 Task: Check the average views per listing of large living room in the last 3 years.
Action: Mouse moved to (716, 95)
Screenshot: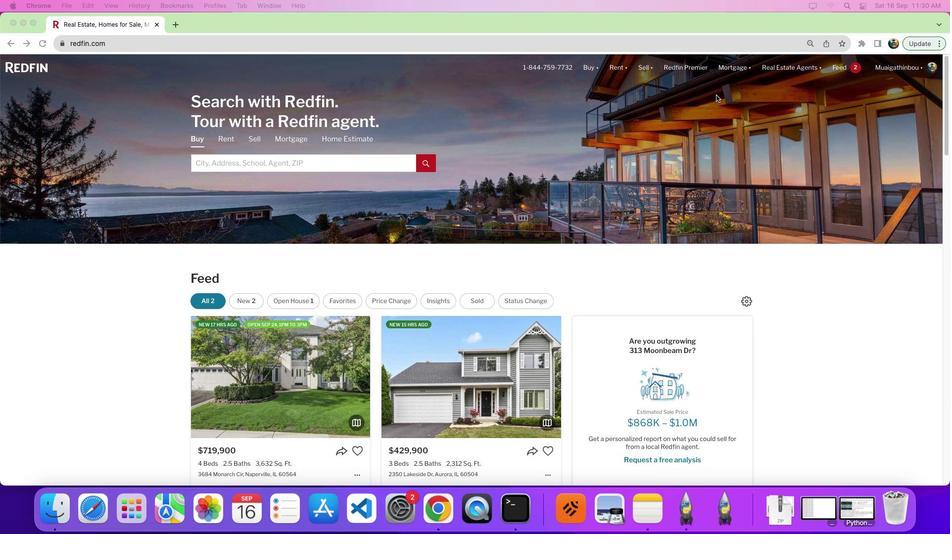
Action: Mouse pressed left at (716, 95)
Screenshot: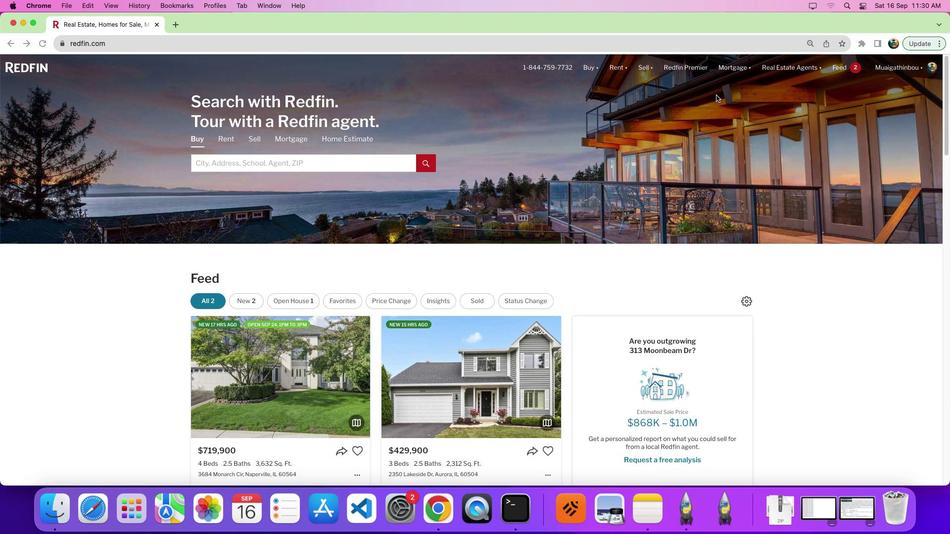 
Action: Mouse moved to (780, 173)
Screenshot: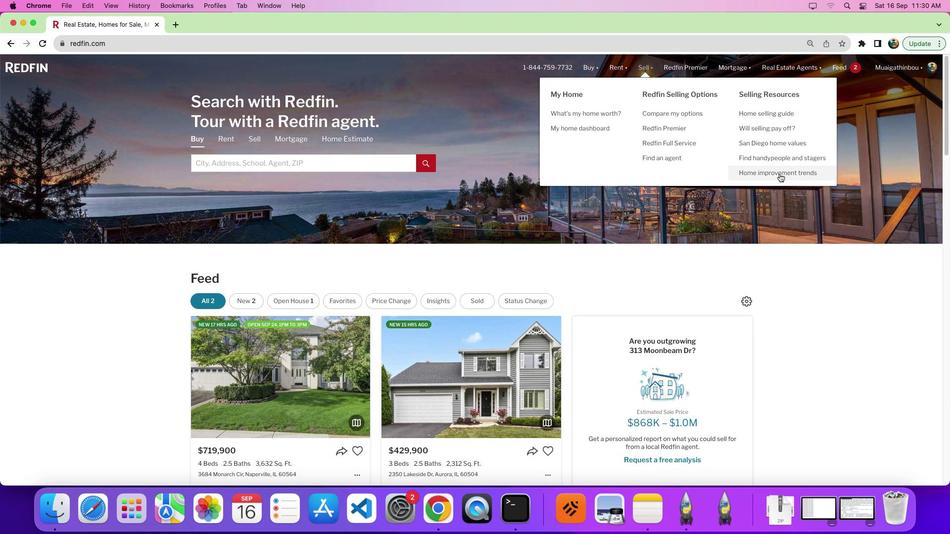 
Action: Mouse pressed left at (780, 173)
Screenshot: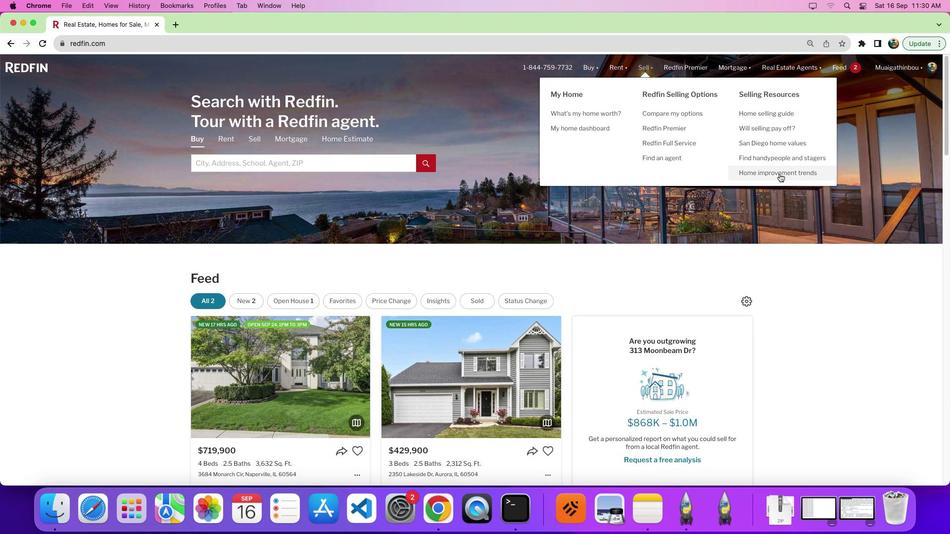 
Action: Mouse pressed left at (780, 173)
Screenshot: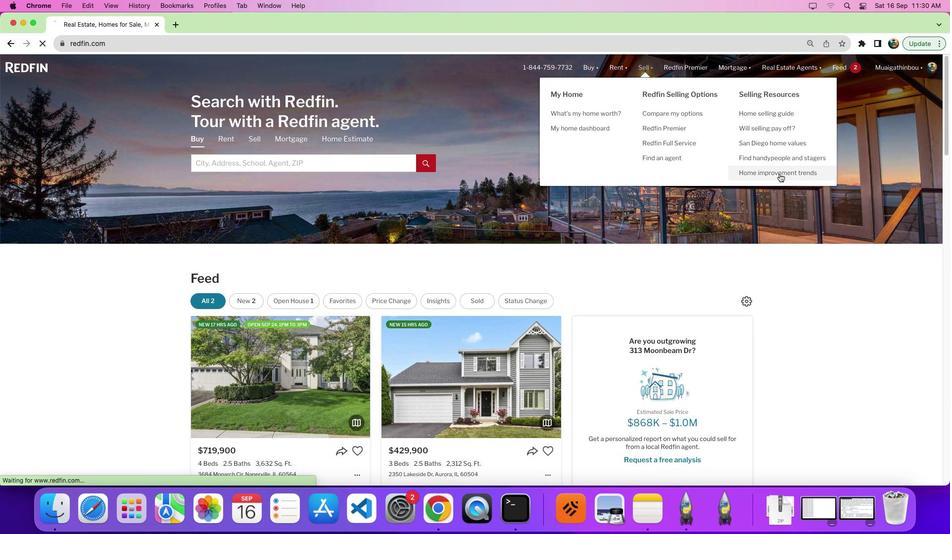 
Action: Mouse moved to (556, 231)
Screenshot: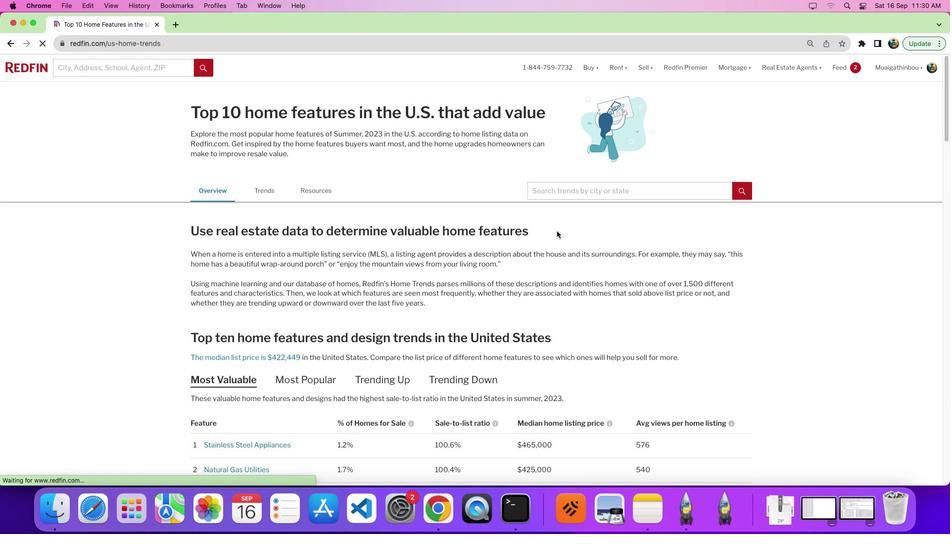 
Action: Mouse scrolled (556, 231) with delta (0, 0)
Screenshot: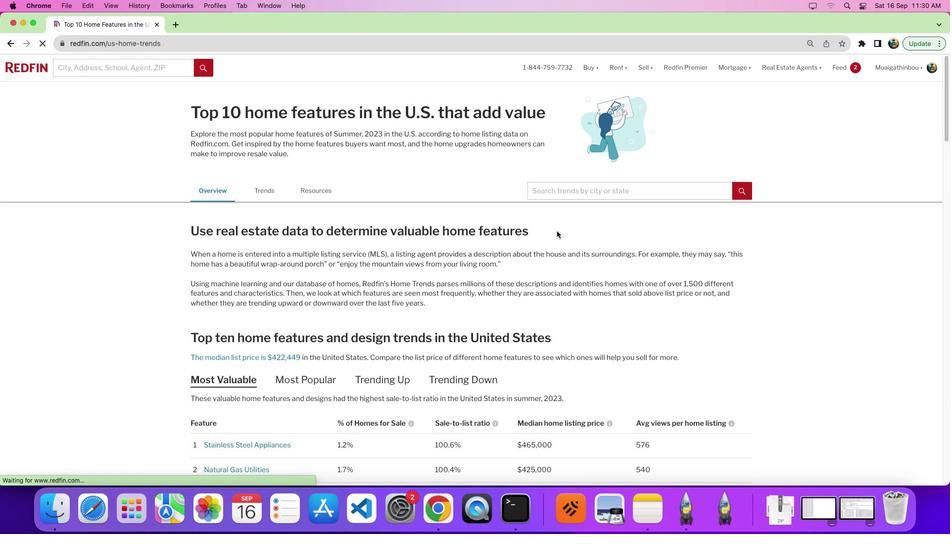 
Action: Mouse scrolled (556, 231) with delta (0, 0)
Screenshot: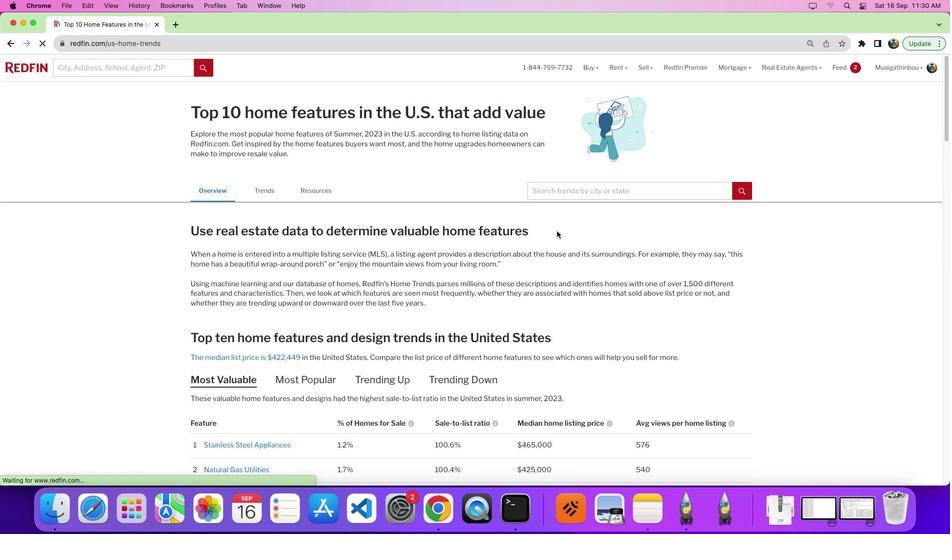 
Action: Mouse scrolled (556, 231) with delta (0, -3)
Screenshot: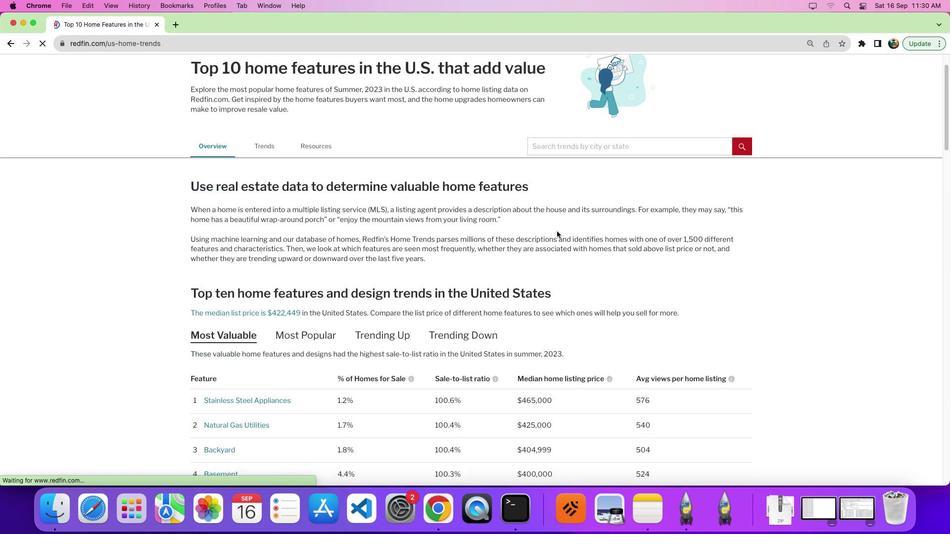 
Action: Mouse moved to (556, 231)
Screenshot: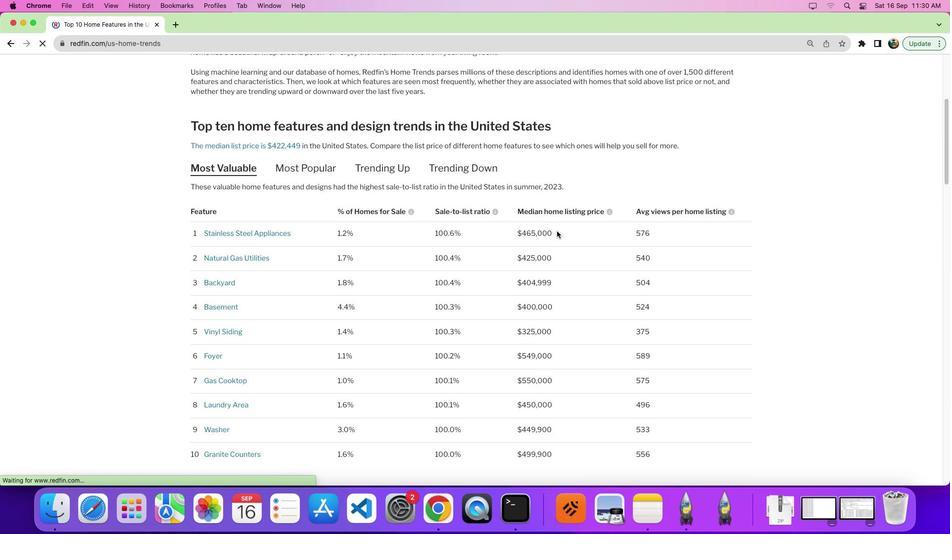 
Action: Mouse scrolled (556, 231) with delta (0, 0)
Screenshot: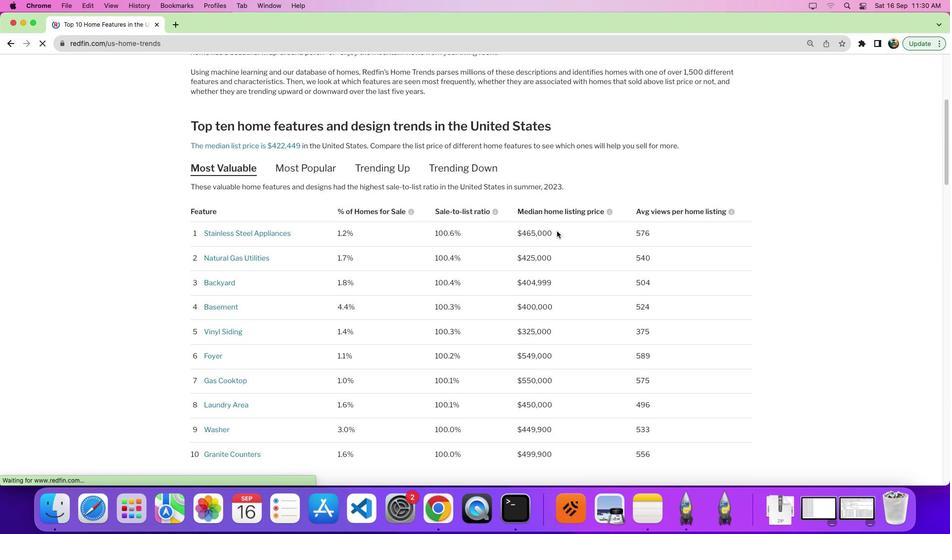 
Action: Mouse scrolled (556, 231) with delta (0, 0)
Screenshot: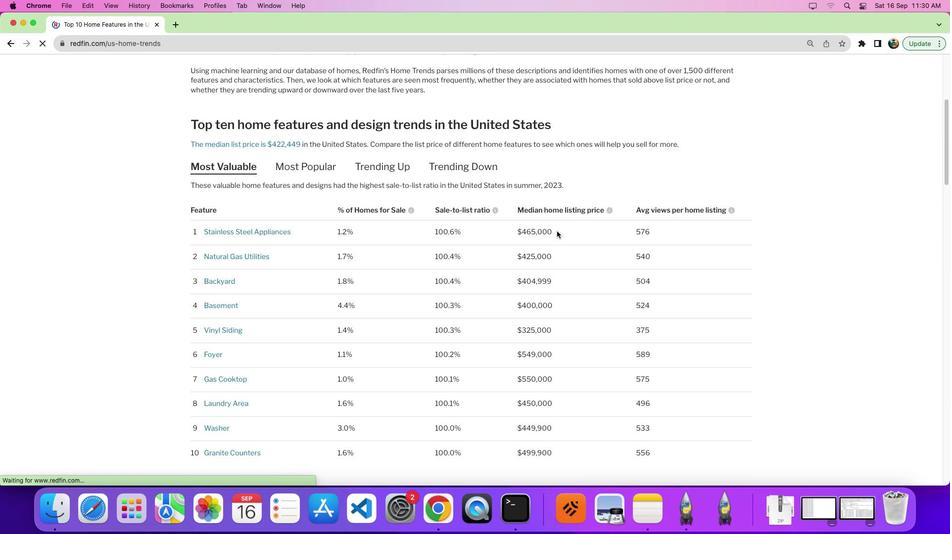 
Action: Mouse scrolled (556, 231) with delta (0, -2)
Screenshot: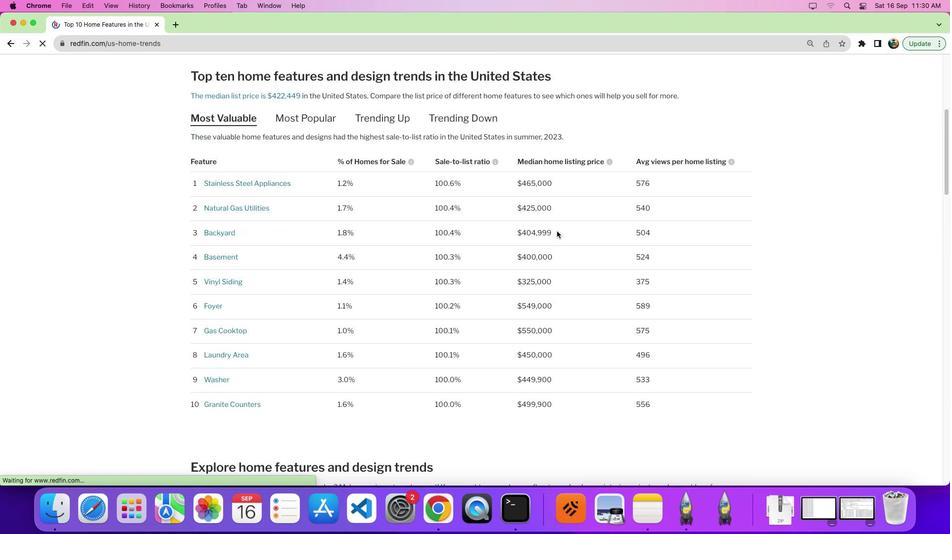 
Action: Mouse scrolled (556, 231) with delta (0, -4)
Screenshot: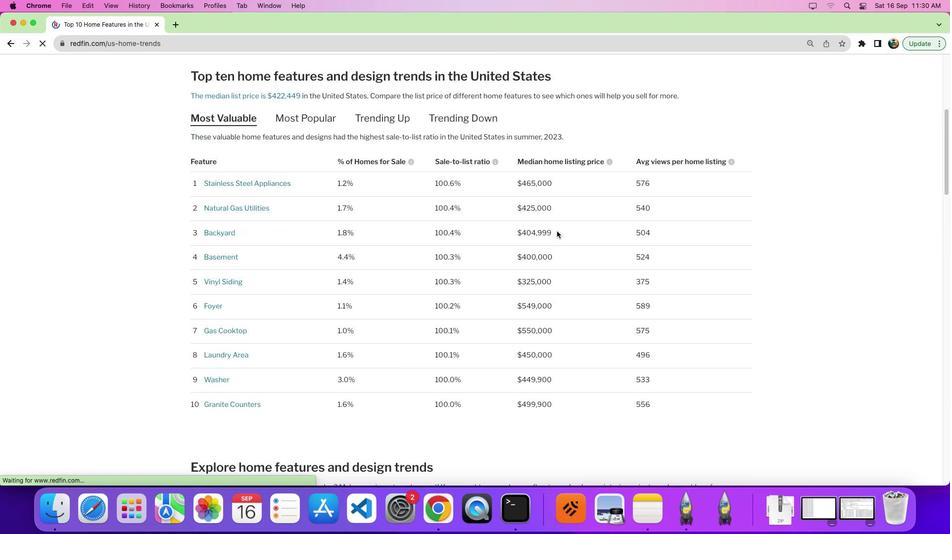 
Action: Mouse scrolled (556, 231) with delta (0, -5)
Screenshot: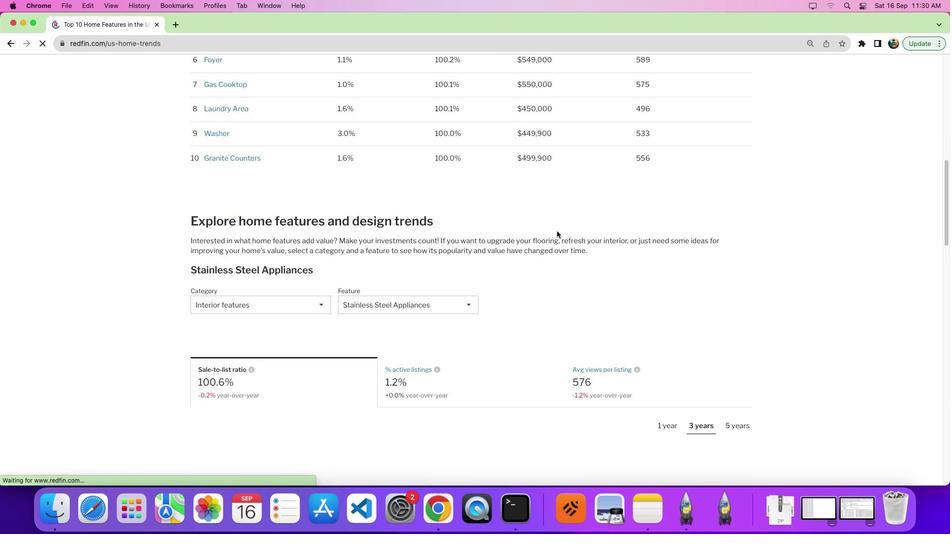 
Action: Mouse moved to (498, 200)
Screenshot: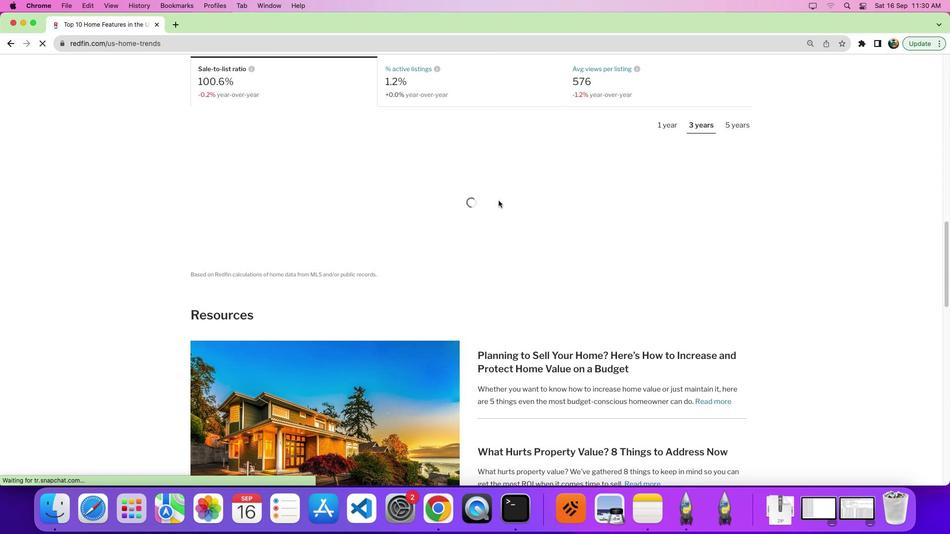 
Action: Mouse scrolled (498, 200) with delta (0, 0)
Screenshot: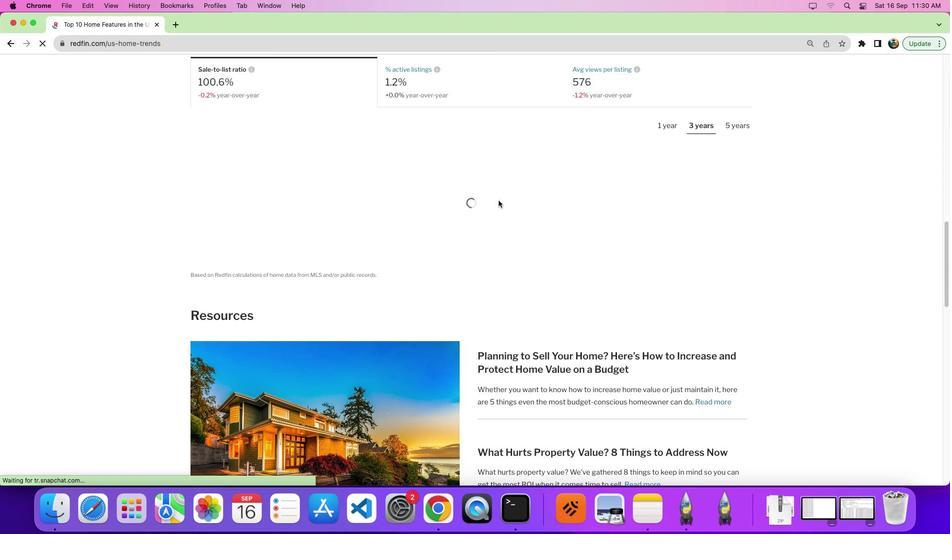 
Action: Mouse scrolled (498, 200) with delta (0, 0)
Screenshot: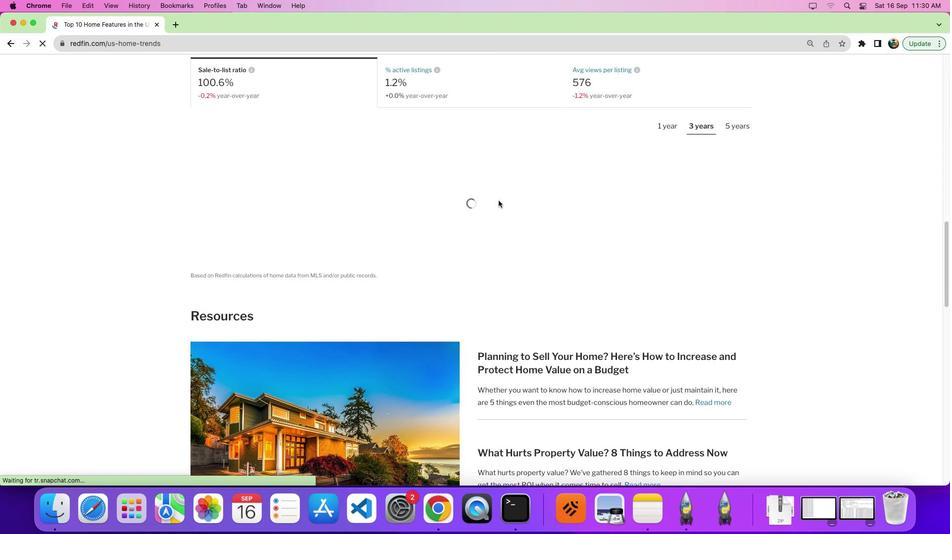 
Action: Mouse scrolled (498, 200) with delta (0, 3)
Screenshot: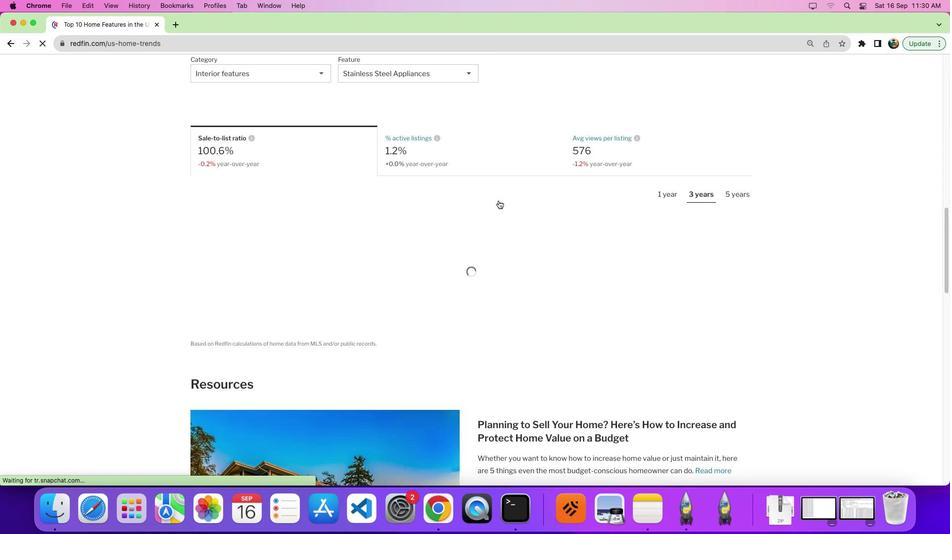 
Action: Mouse moved to (439, 219)
Screenshot: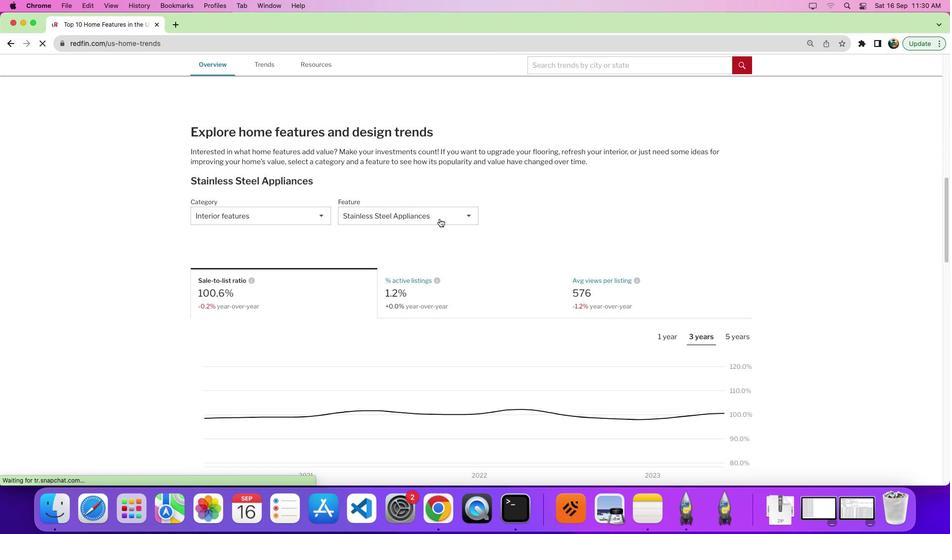 
Action: Mouse pressed left at (439, 219)
Screenshot: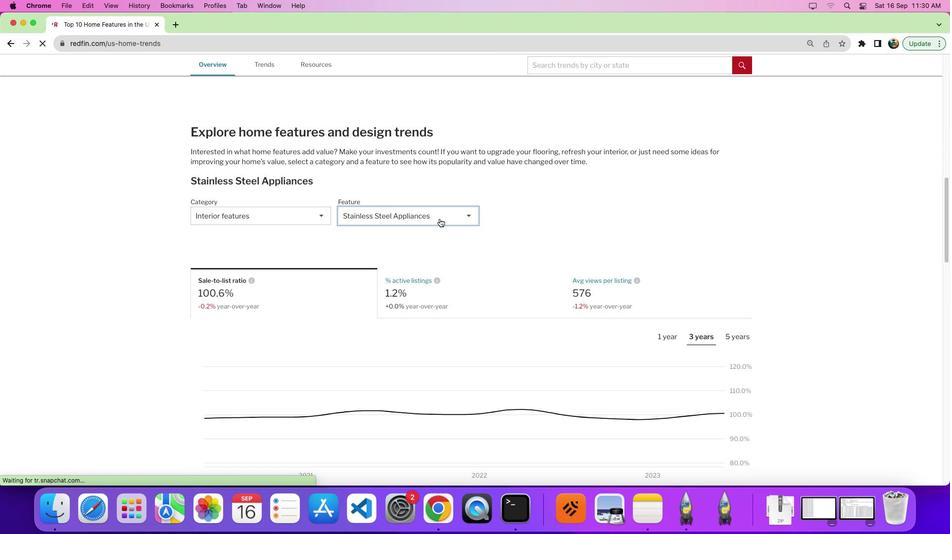 
Action: Mouse moved to (475, 272)
Screenshot: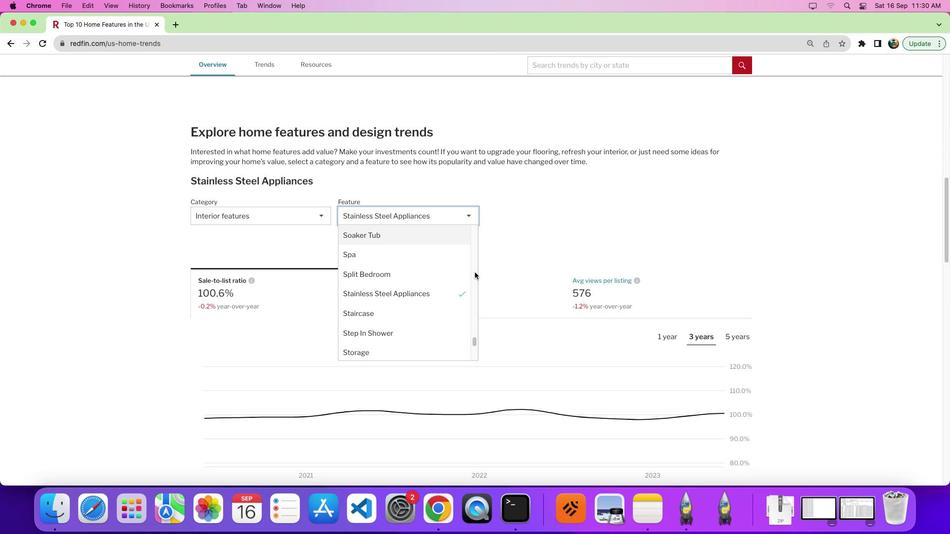 
Action: Mouse pressed left at (475, 272)
Screenshot: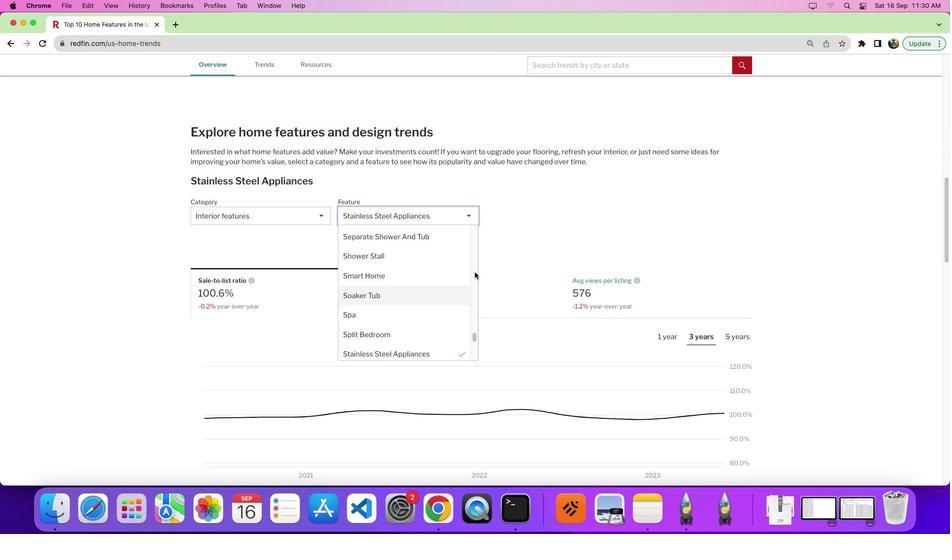 
Action: Mouse pressed left at (475, 272)
Screenshot: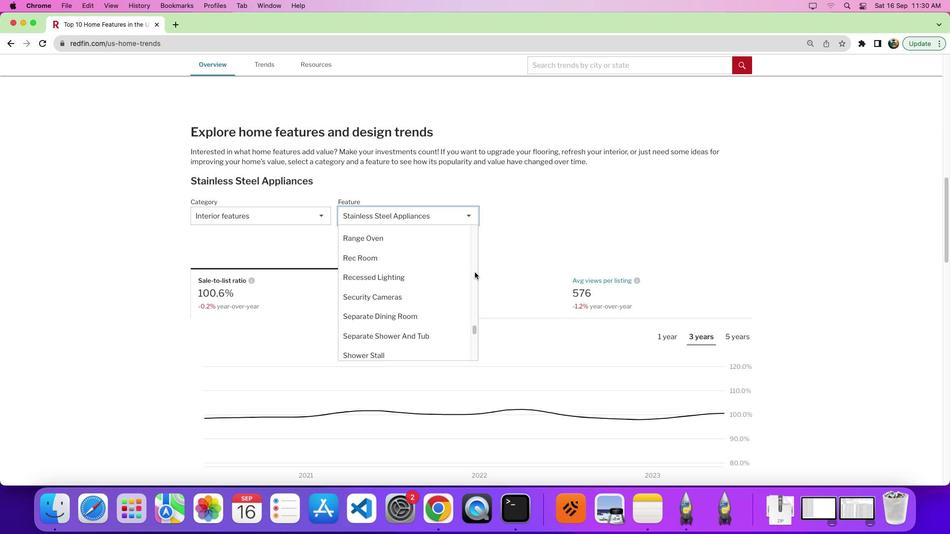 
Action: Mouse pressed left at (475, 272)
Screenshot: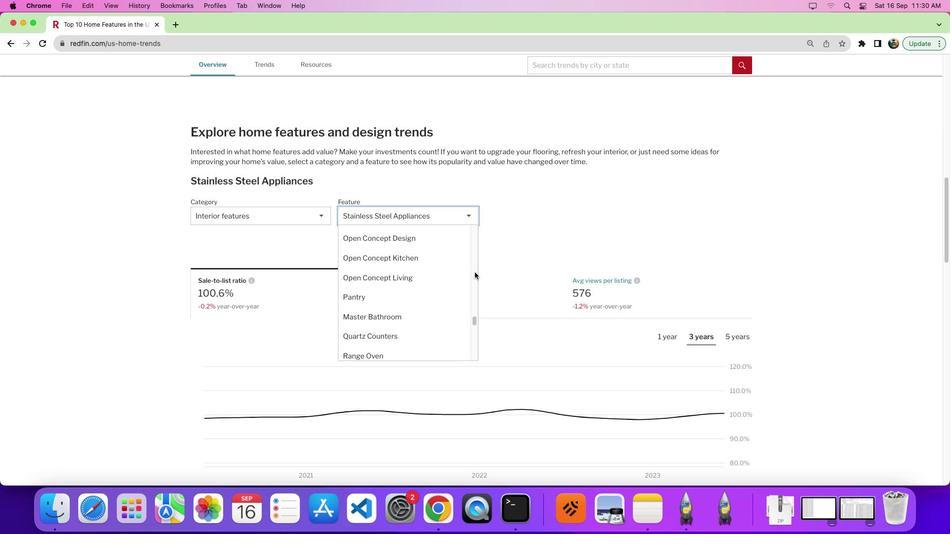 
Action: Mouse moved to (430, 288)
Screenshot: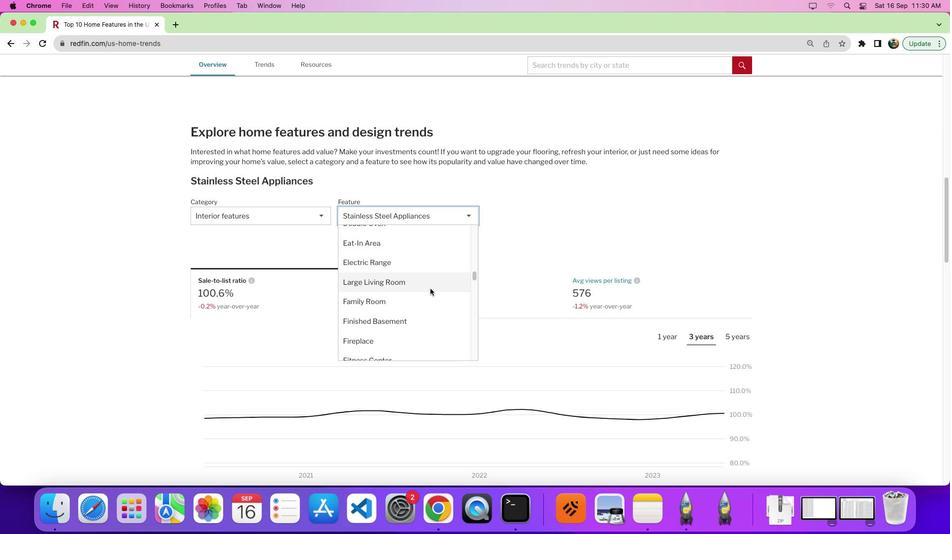 
Action: Mouse pressed left at (430, 288)
Screenshot: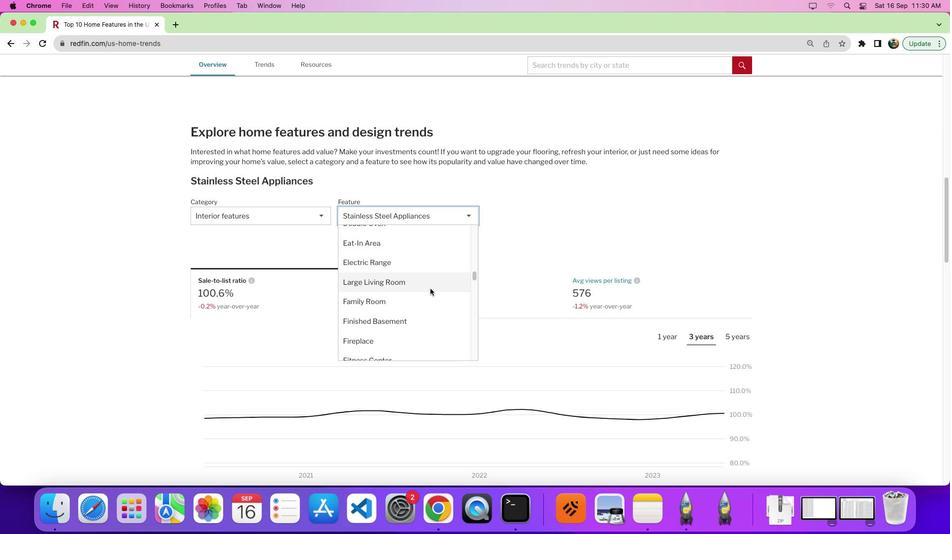 
Action: Mouse moved to (562, 284)
Screenshot: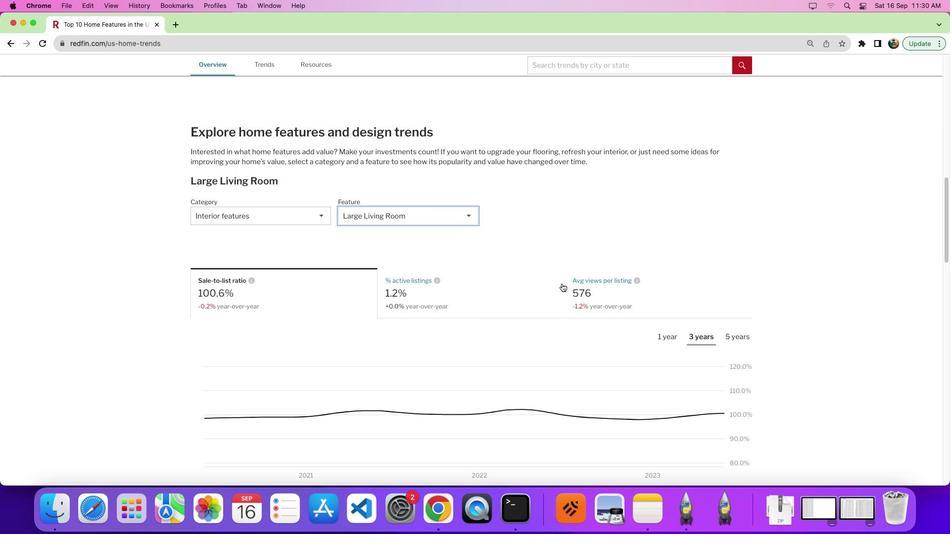 
Action: Mouse scrolled (562, 284) with delta (0, 0)
Screenshot: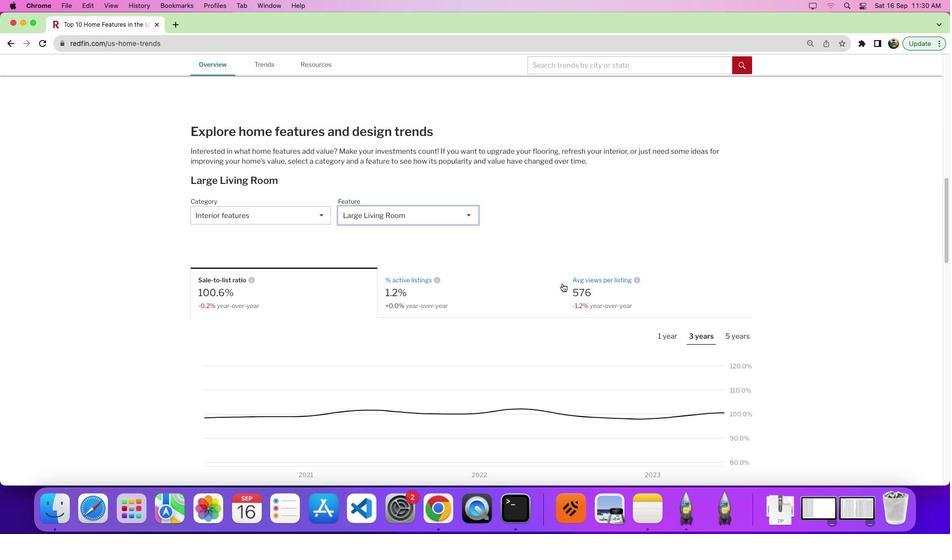 
Action: Mouse moved to (562, 283)
Screenshot: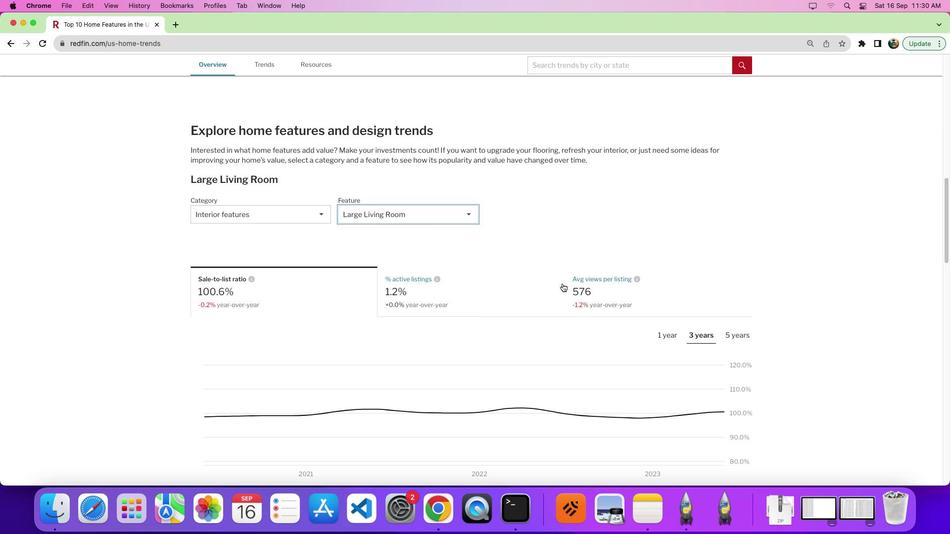 
Action: Mouse scrolled (562, 283) with delta (0, 0)
Screenshot: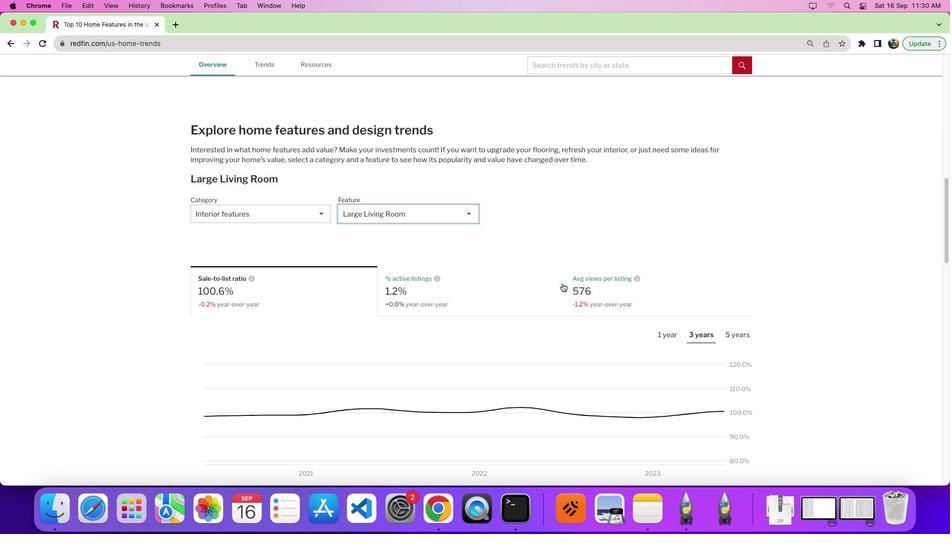 
Action: Mouse moved to (595, 283)
Screenshot: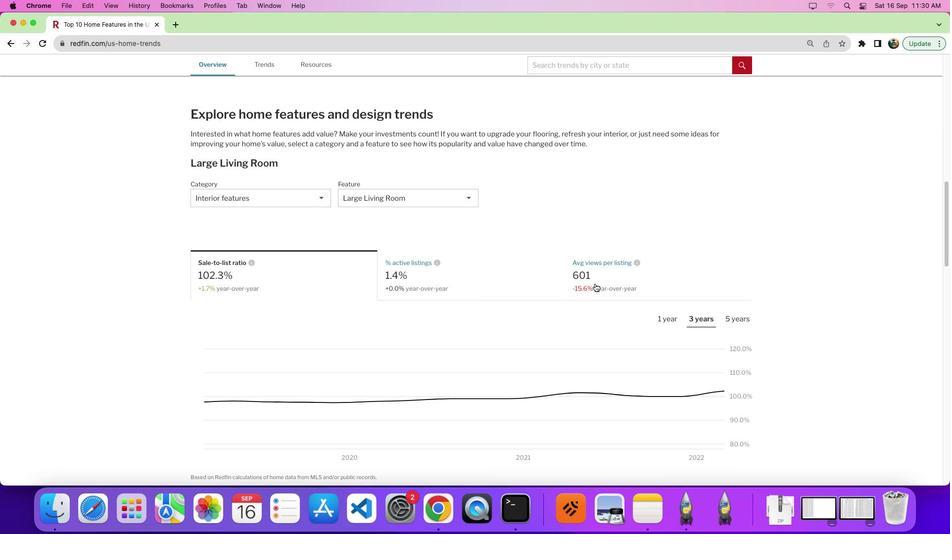 
Action: Mouse pressed left at (595, 283)
Screenshot: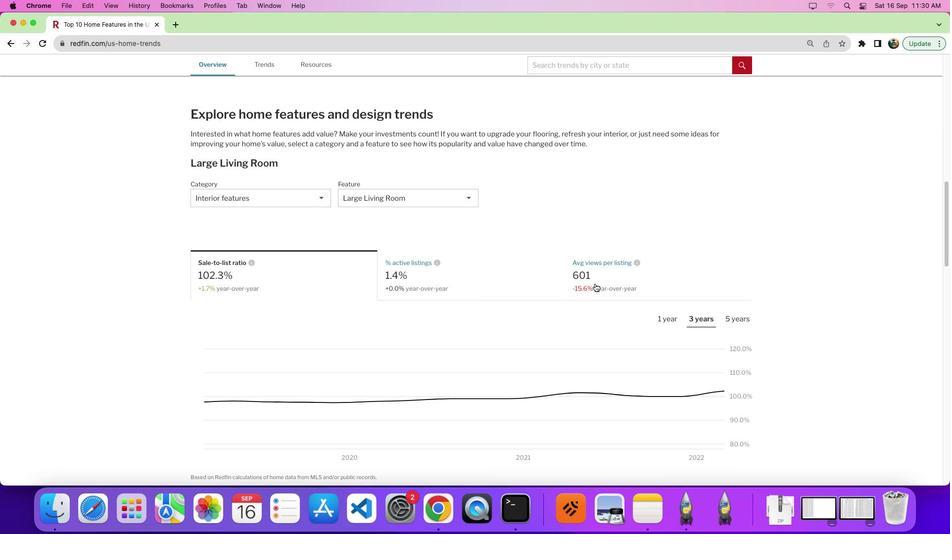 
Action: Mouse moved to (595, 302)
Screenshot: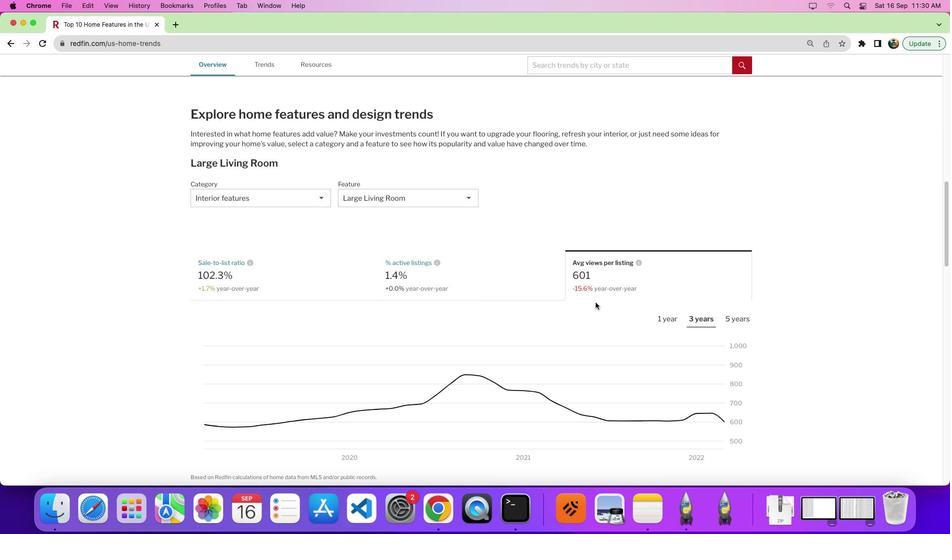 
Action: Mouse scrolled (595, 302) with delta (0, 0)
Screenshot: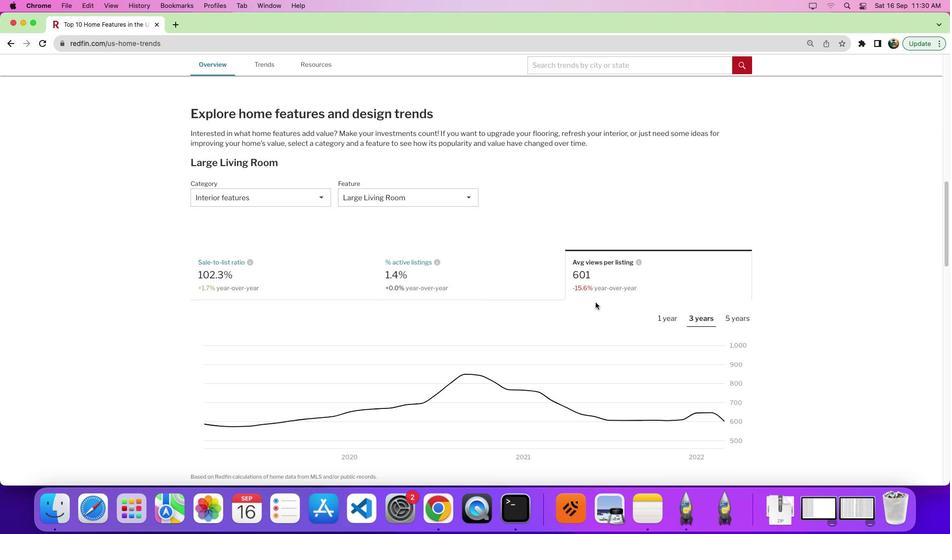 
Action: Mouse scrolled (595, 302) with delta (0, 0)
Screenshot: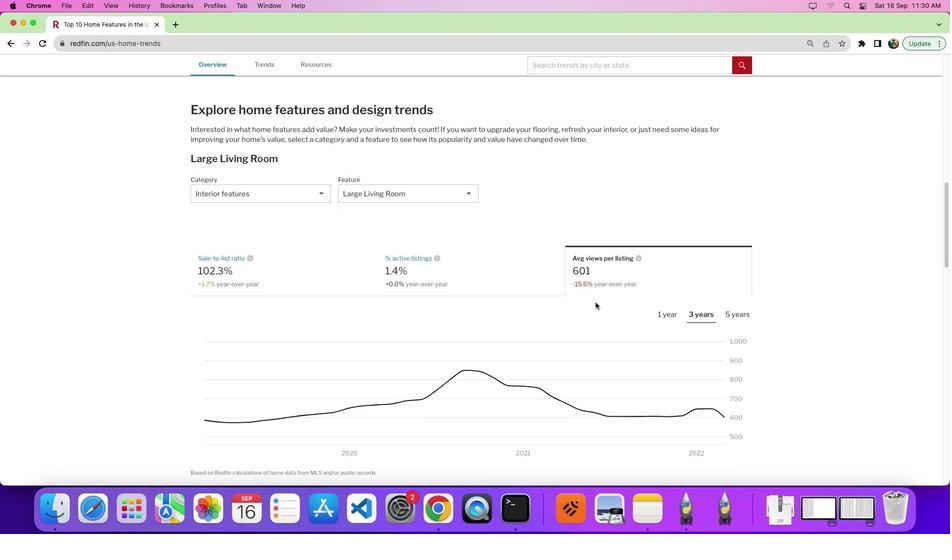 
Action: Mouse scrolled (595, 302) with delta (0, 0)
Screenshot: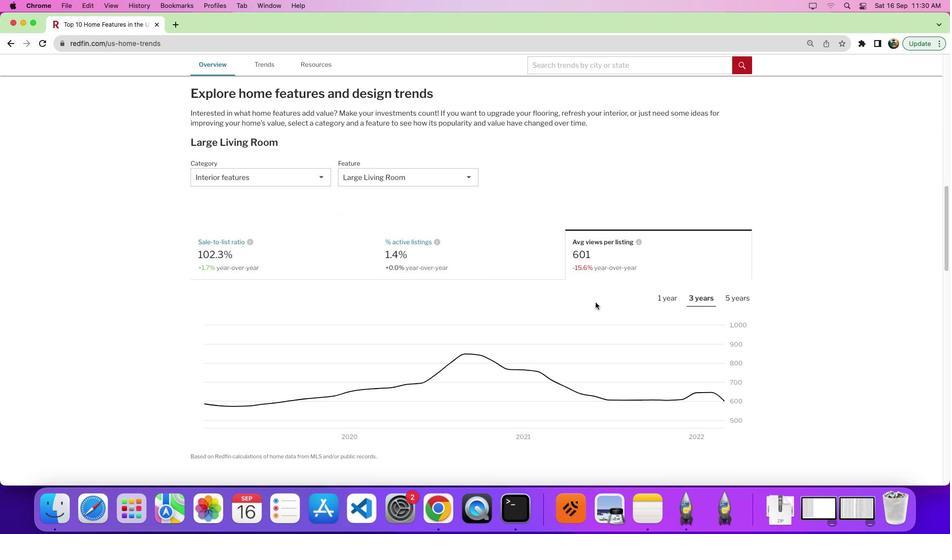 
Action: Mouse scrolled (595, 302) with delta (0, 0)
Screenshot: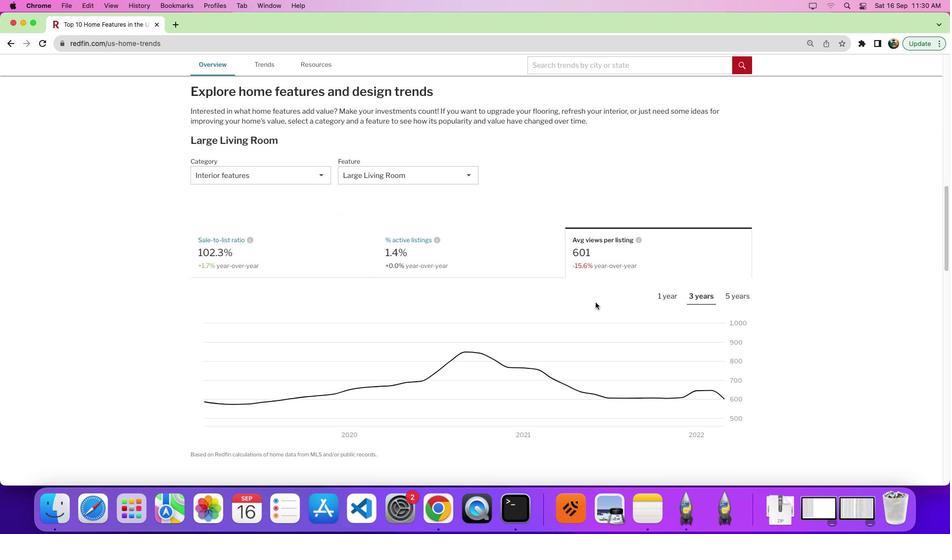 
Action: Mouse moved to (586, 300)
Screenshot: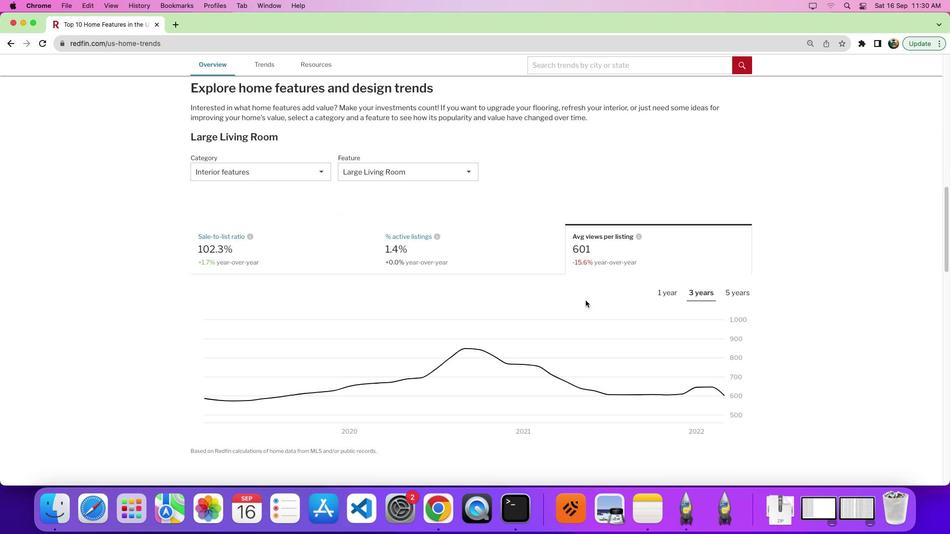 
